 Task: Create New Customer with Customer Name: Half-Naked, Billing Address Line1: 3517 Cook Hill Road, Billing Address Line2:  Danbury, Billing Address Line3:  Connecticut 06810, Cell Number: 850-310-9646_x000D_

Action: Mouse moved to (165, 28)
Screenshot: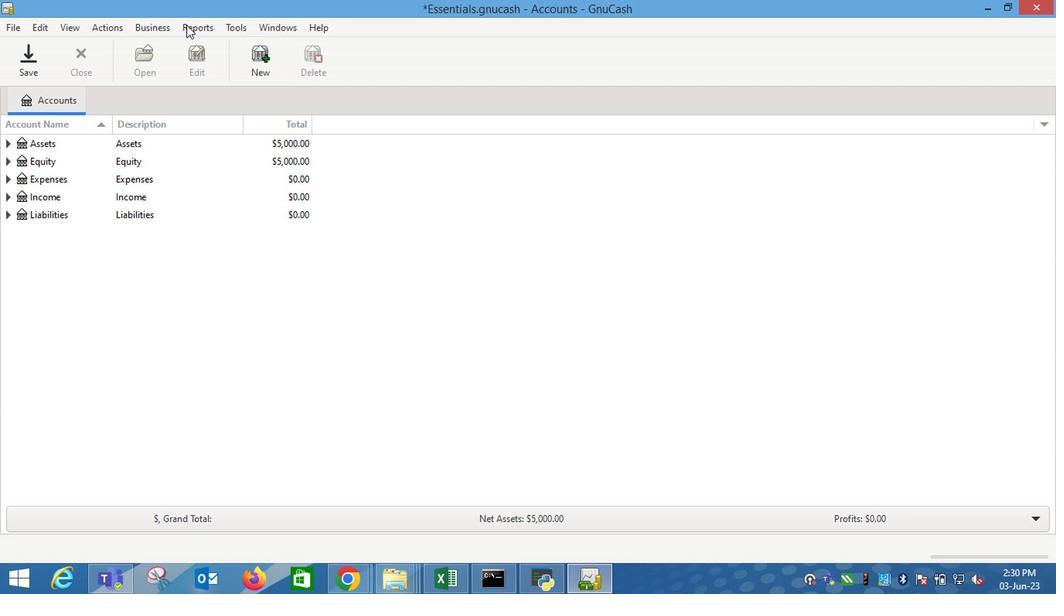 
Action: Mouse pressed left at (165, 28)
Screenshot: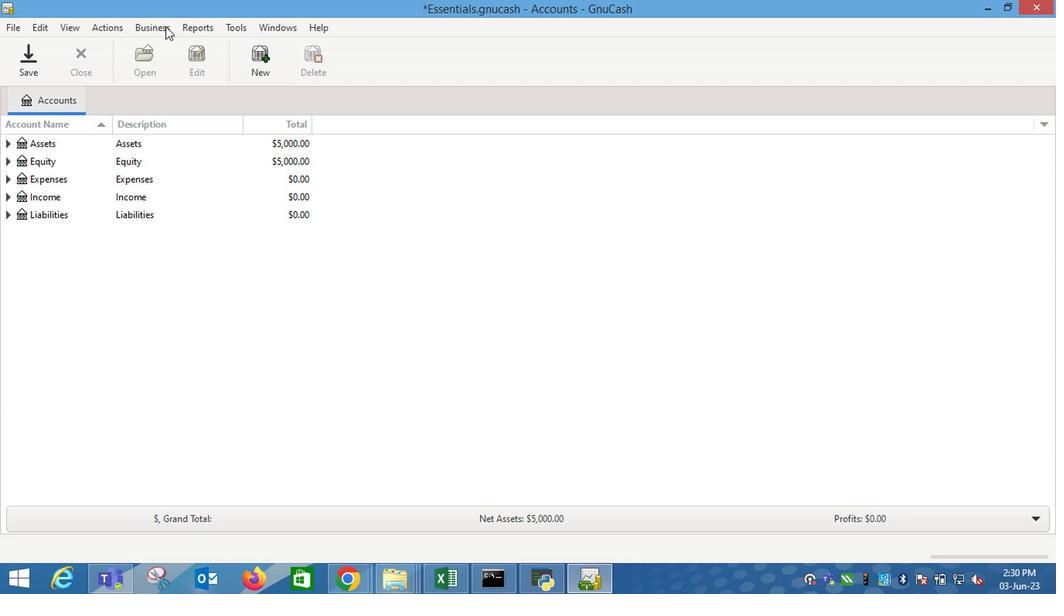 
Action: Mouse moved to (359, 67)
Screenshot: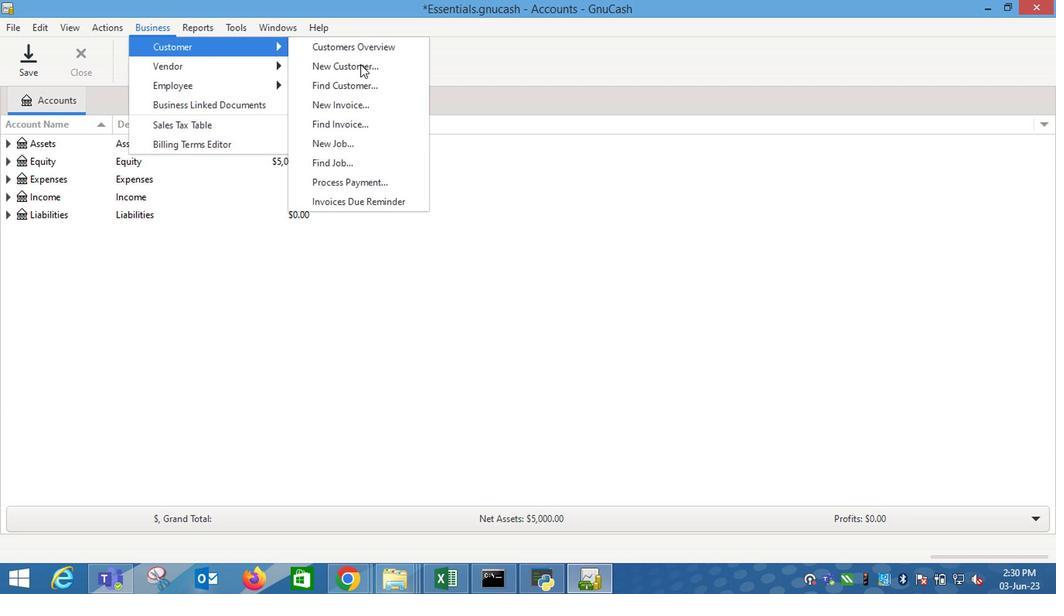 
Action: Mouse pressed left at (359, 67)
Screenshot: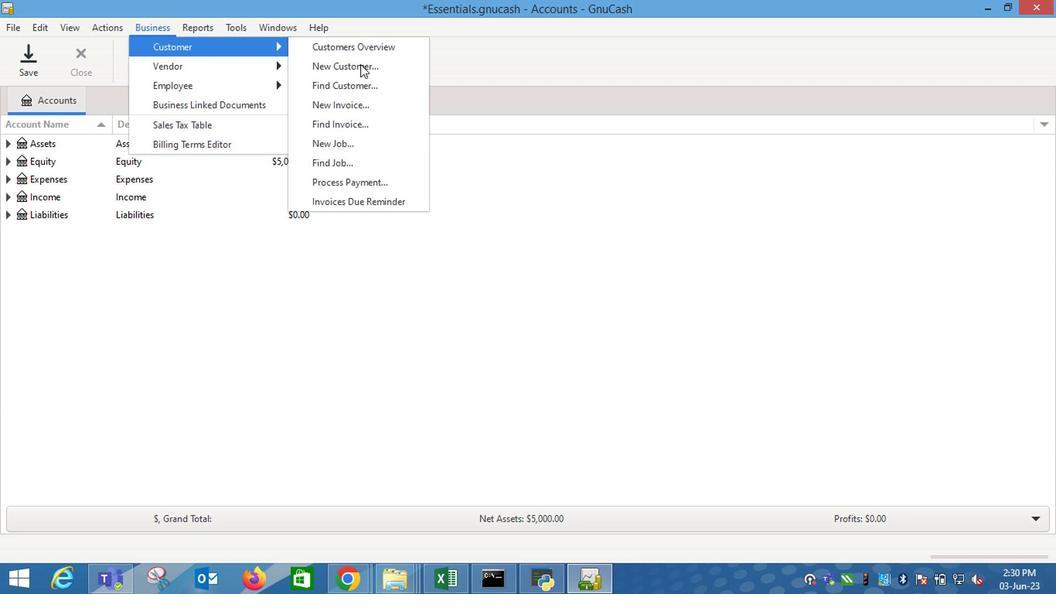 
Action: Mouse moved to (813, 150)
Screenshot: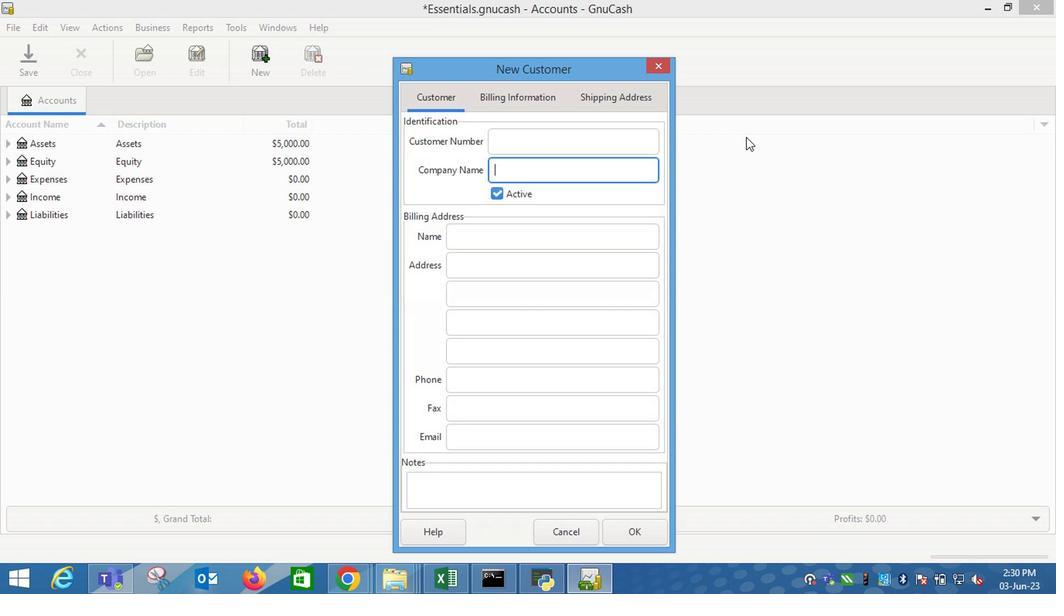 
Action: Key pressed <Key.shift_r><Key.shift_r><Key.shift_r><Key.shift_r><Key.shift_r><Key.shift_r><Key.shift_r><Key.shift_r><Key.shift_r><Key.shift_r>Half-<Key.shift_r>Naked<Key.tab><Key.tab><Key.tab>3517<Key.space><Key.shift_r>Cook<Key.space><Key.shift_r>Hill<Key.space><Key.shift_r>Road<Key.tab><Key.shift_r>Da<Key.tab><Key.shift_r>Co<Key.tab><Key.tab>850-310-9646
Screenshot: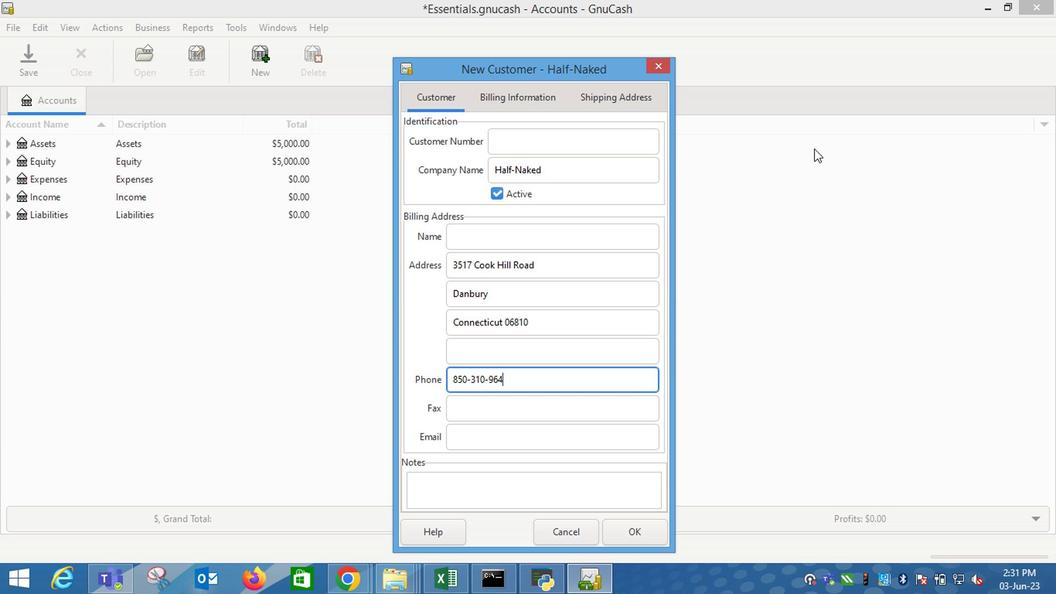 
Action: Mouse moved to (543, 94)
Screenshot: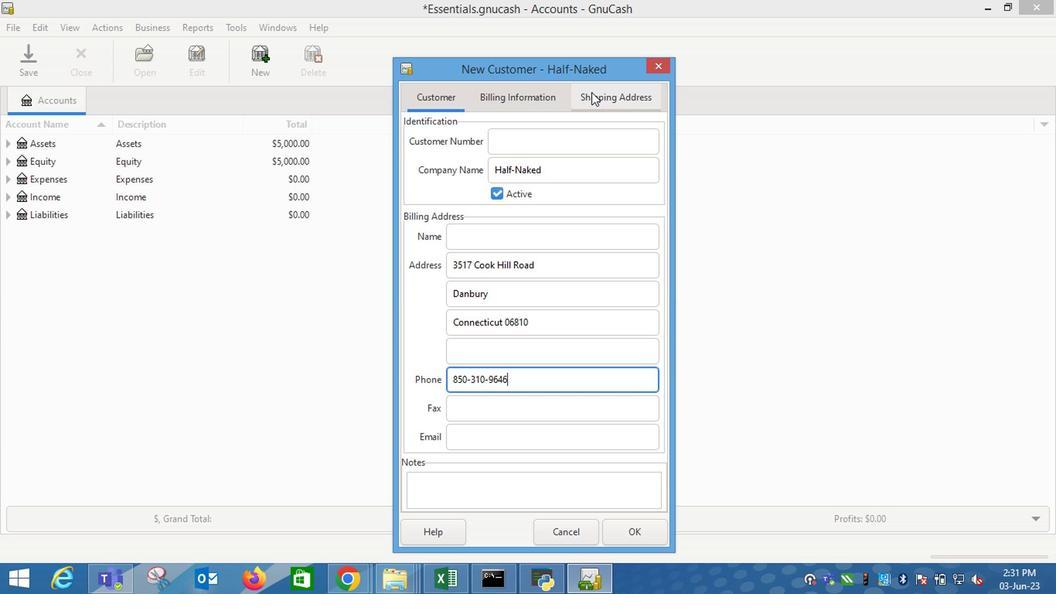 
Action: Mouse pressed left at (543, 94)
Screenshot: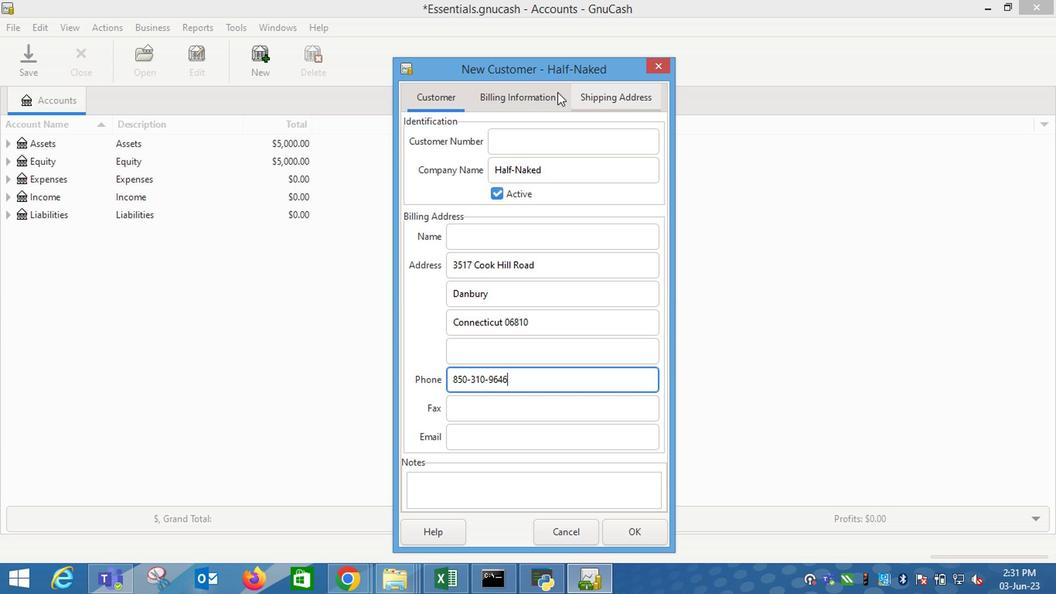 
Action: Mouse moved to (601, 97)
Screenshot: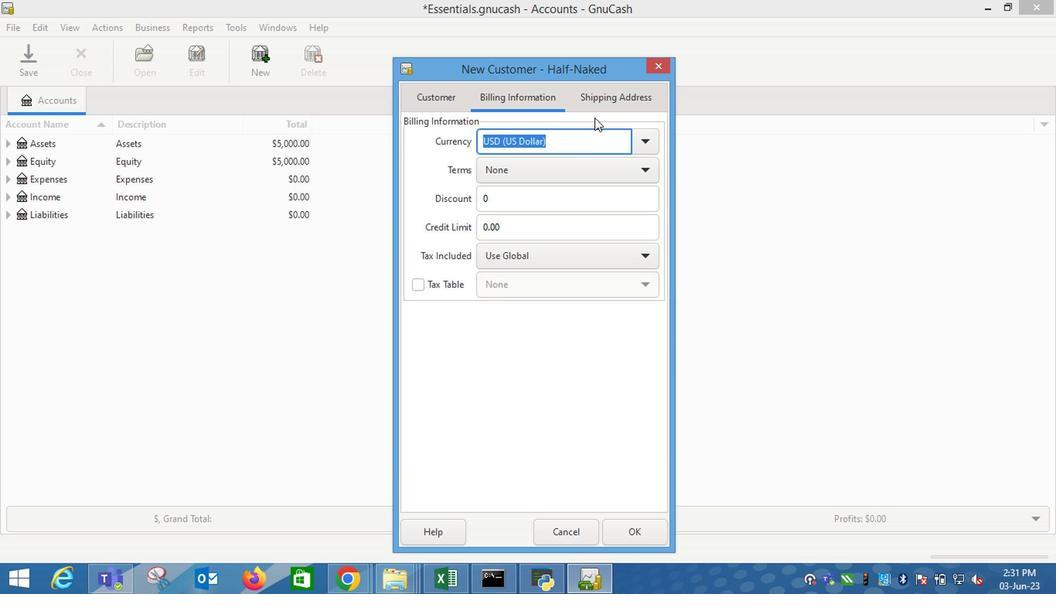 
Action: Mouse pressed left at (601, 97)
Screenshot: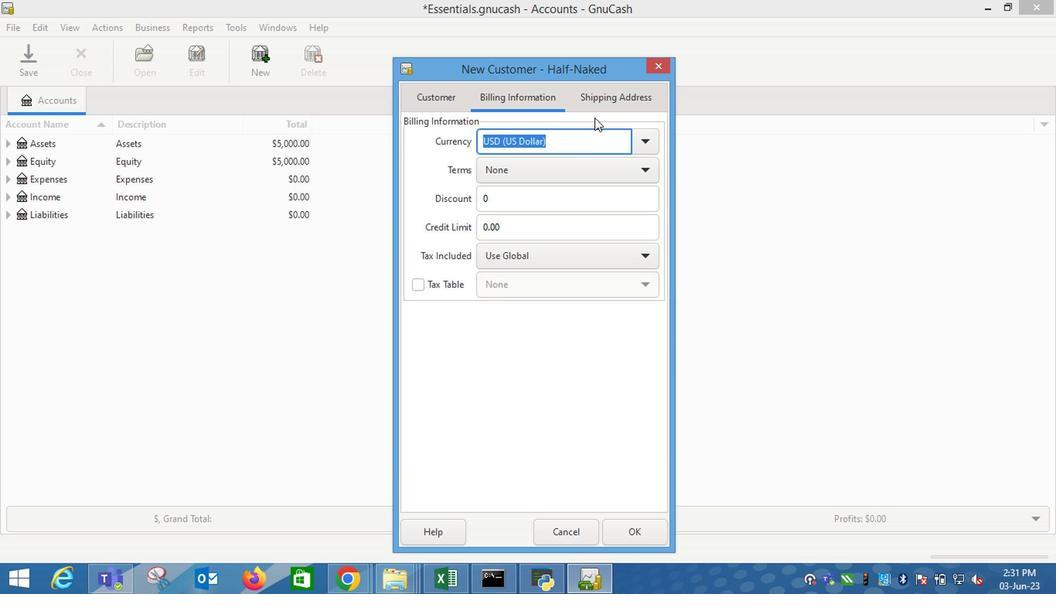 
Action: Mouse moved to (648, 536)
Screenshot: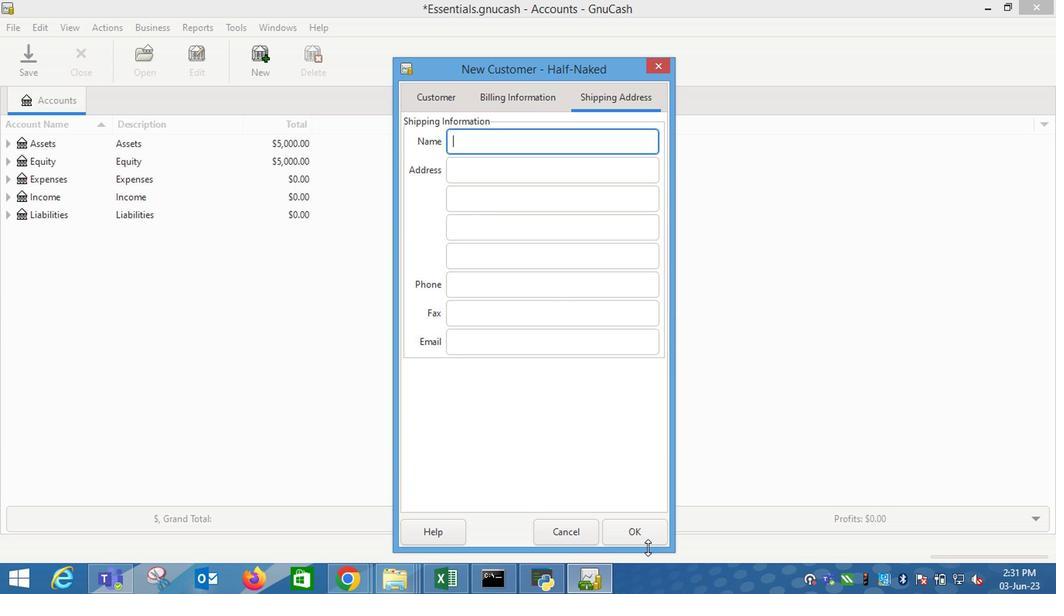 
Action: Mouse pressed left at (648, 536)
Screenshot: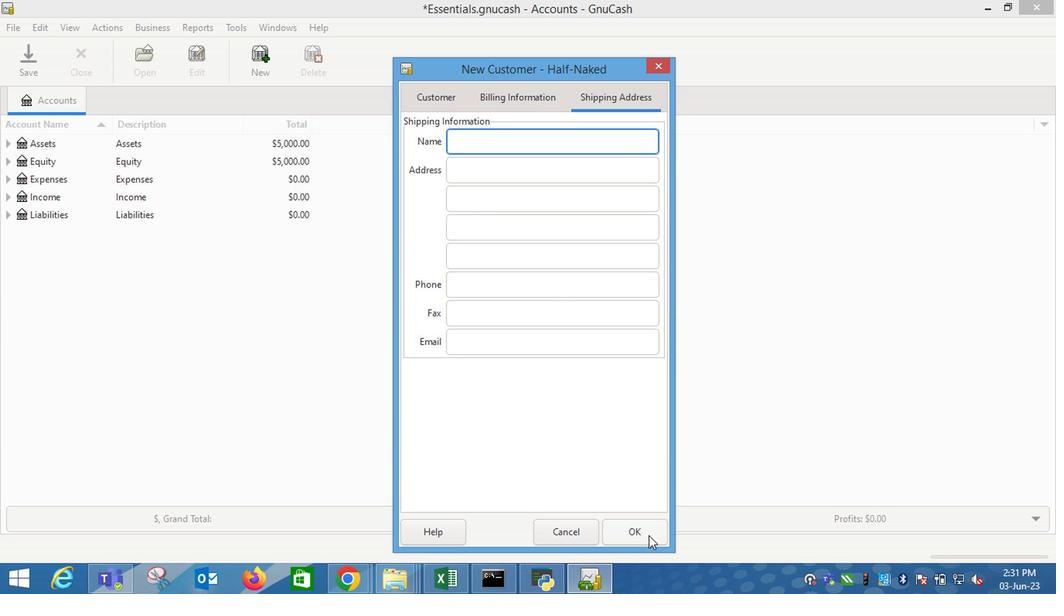 
Action: Mouse moved to (408, 407)
Screenshot: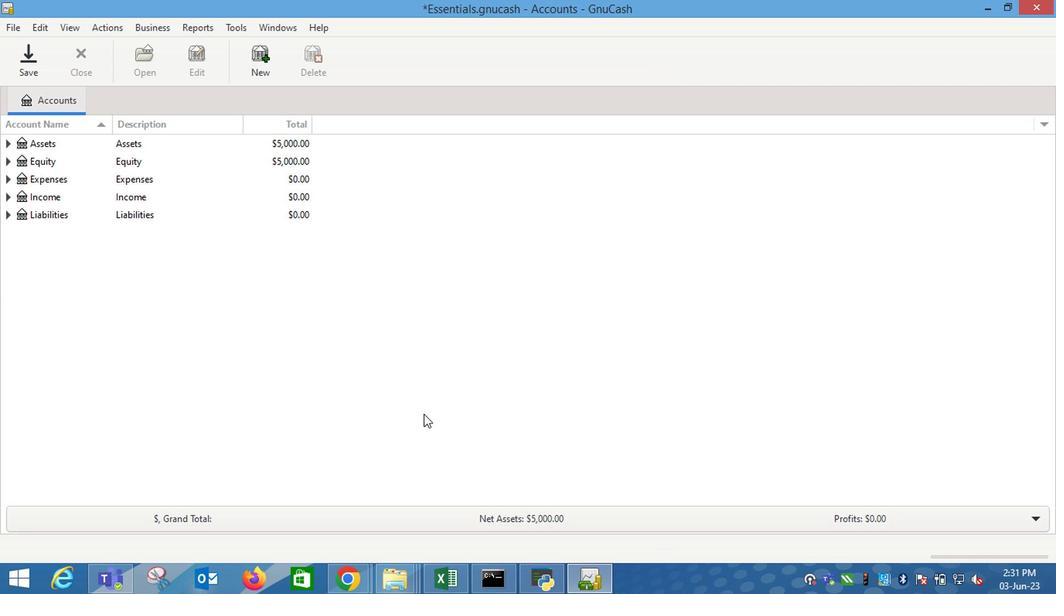 
